 Task: Change the title name "Key Milestones".
Action: Mouse moved to (26, 196)
Screenshot: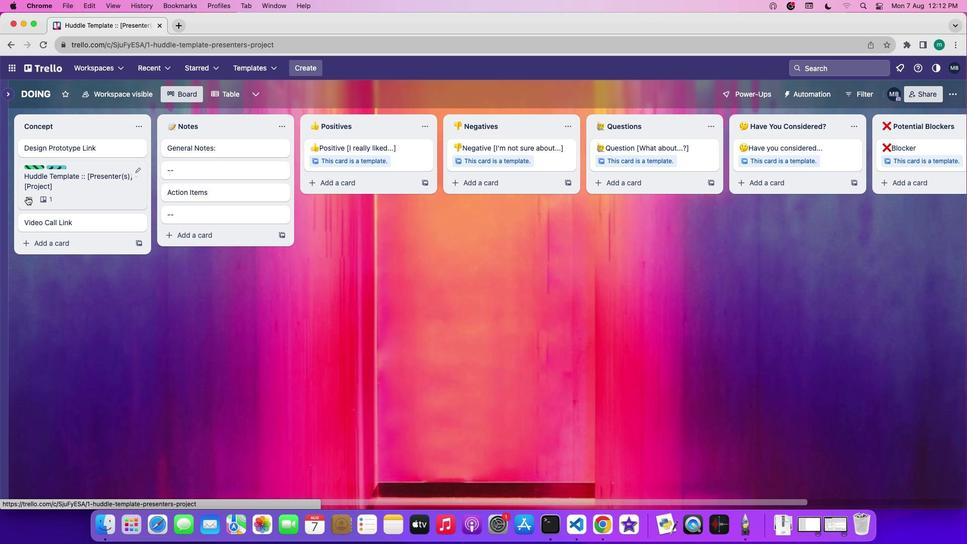 
Action: Mouse pressed left at (26, 196)
Screenshot: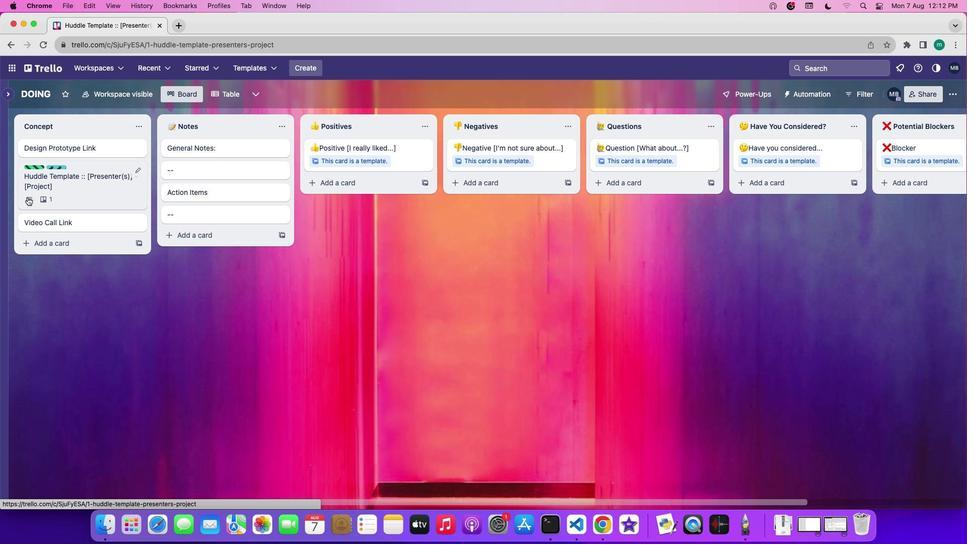 
Action: Mouse moved to (638, 279)
Screenshot: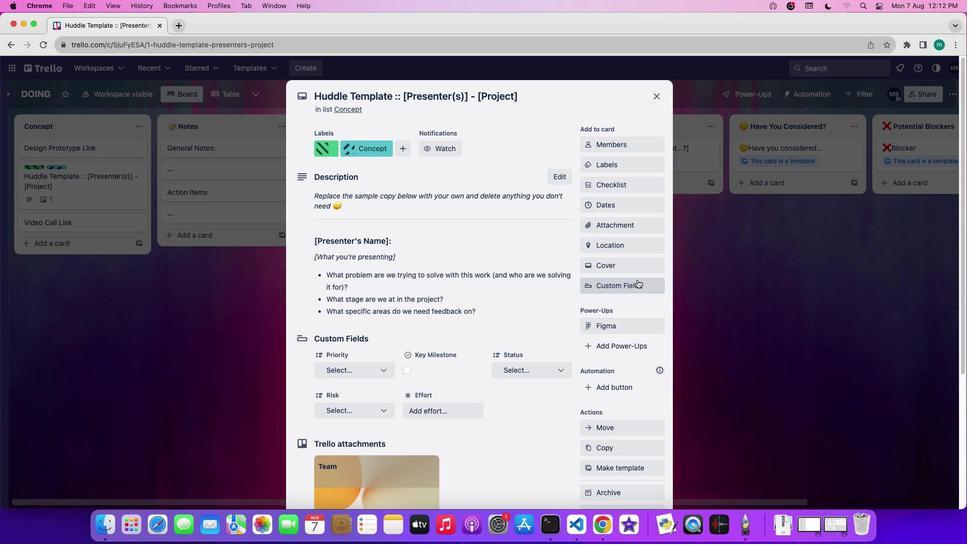 
Action: Mouse pressed left at (638, 279)
Screenshot: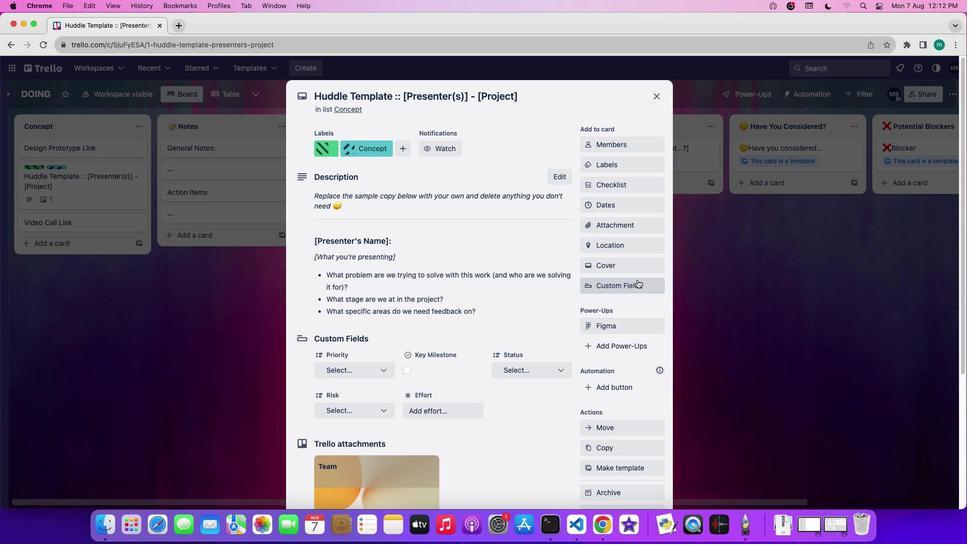 
Action: Mouse moved to (633, 285)
Screenshot: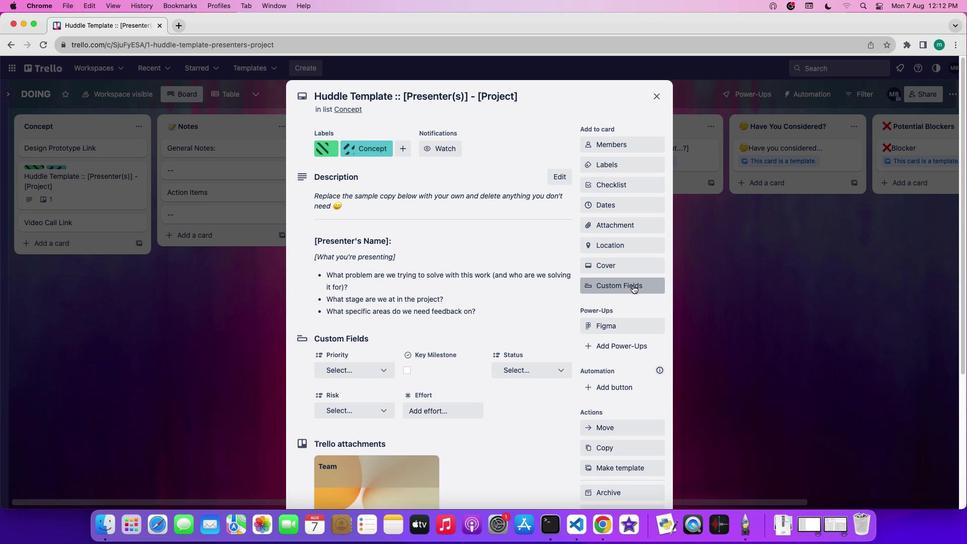 
Action: Mouse pressed left at (633, 285)
Screenshot: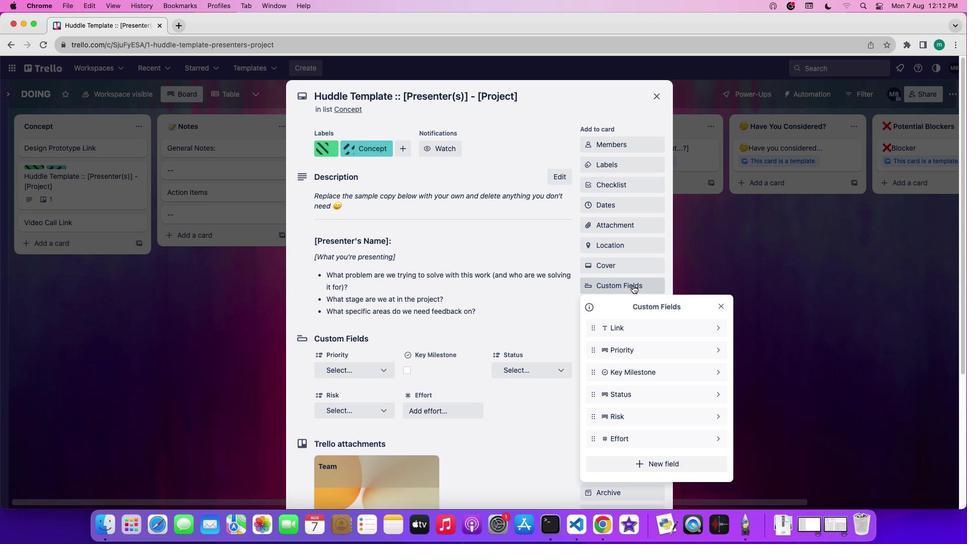 
Action: Mouse moved to (645, 401)
Screenshot: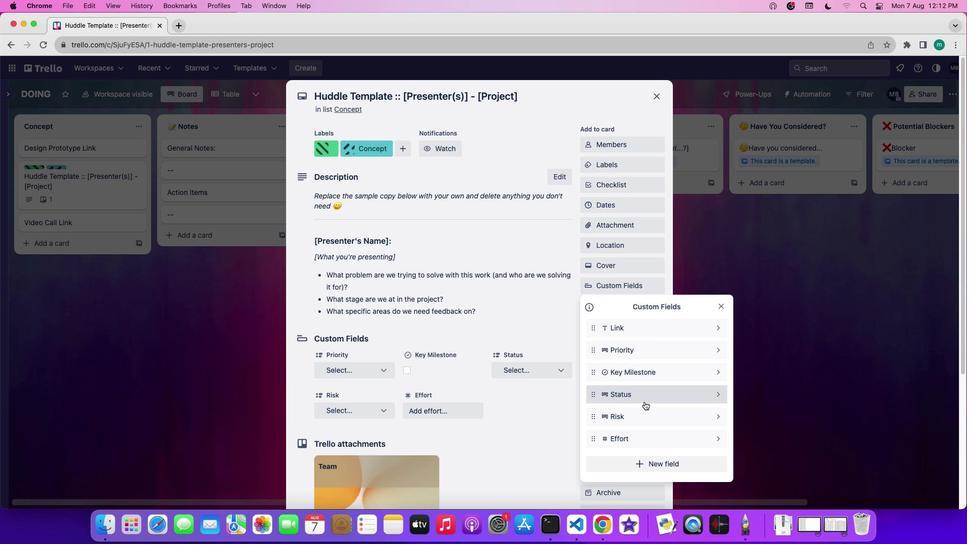 
Action: Mouse pressed left at (645, 401)
Screenshot: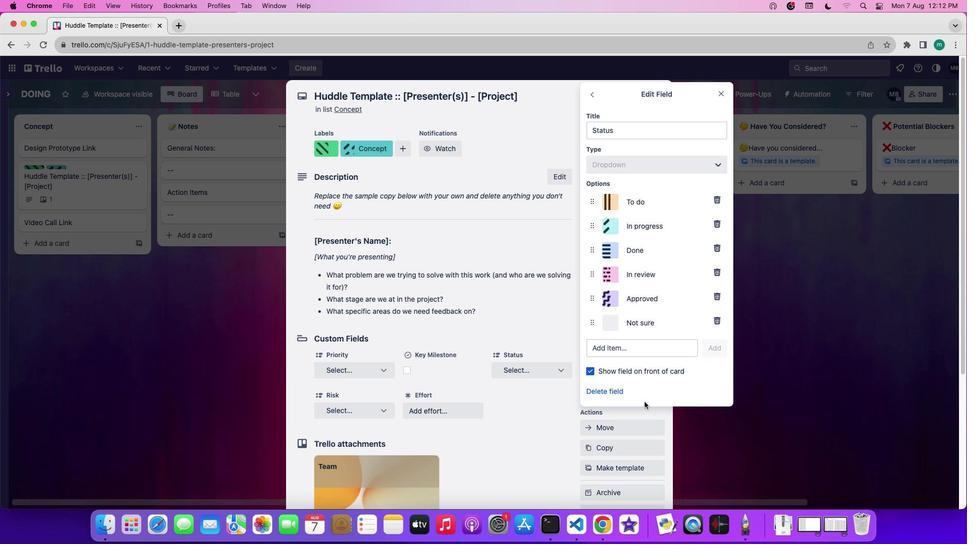 
Action: Mouse moved to (652, 128)
Screenshot: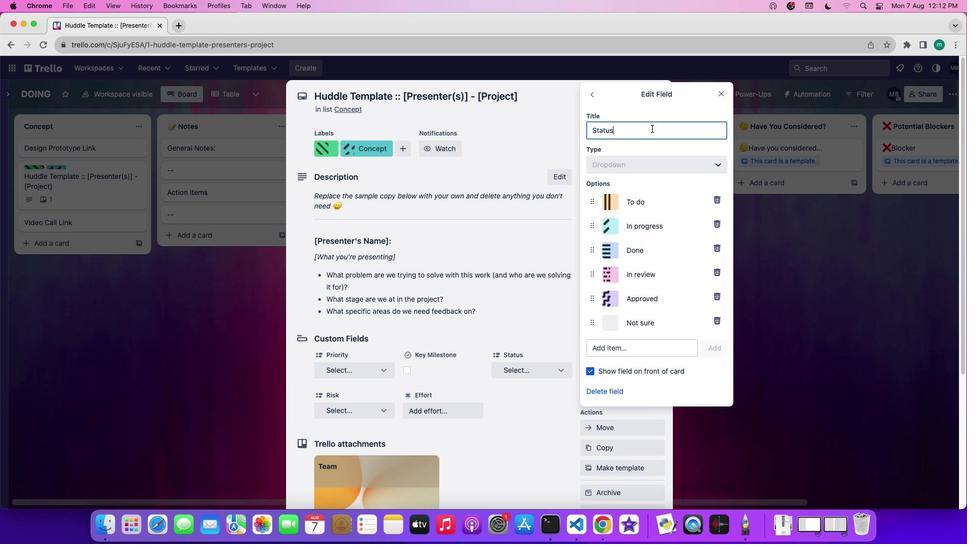 
Action: Mouse pressed left at (652, 128)
Screenshot: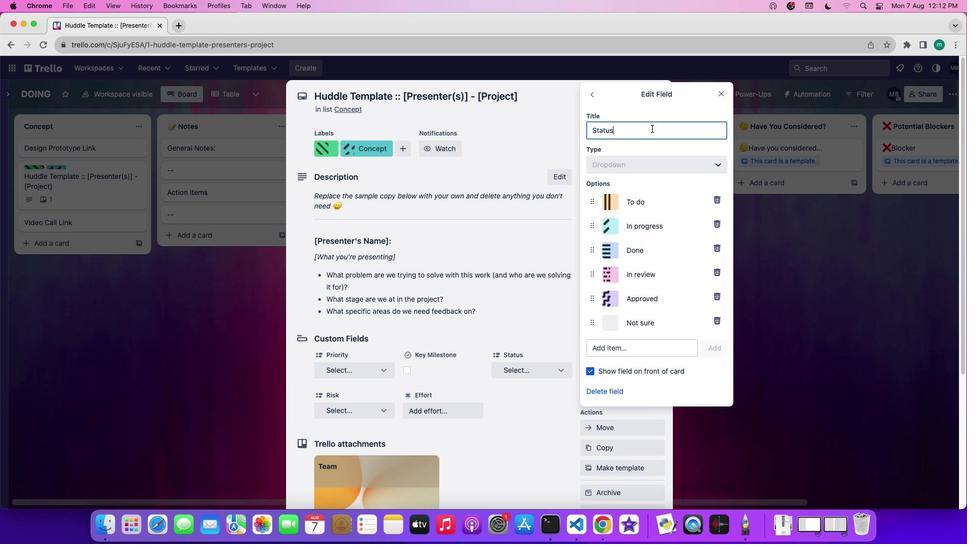 
Action: Key pressed Key.backspaceKey.backspaceKey.backspaceKey.backspaceKey.backspaceKey.backspaceKey.backspaceKey.backspaceKey.backspaceKey.backspaceKey.backspaceKey.backspaceKey.backspaceKey.shift'K''e''y'Key.spaceKey.shift'M''i''l''e''s''t''o''n''e''s'
Screenshot: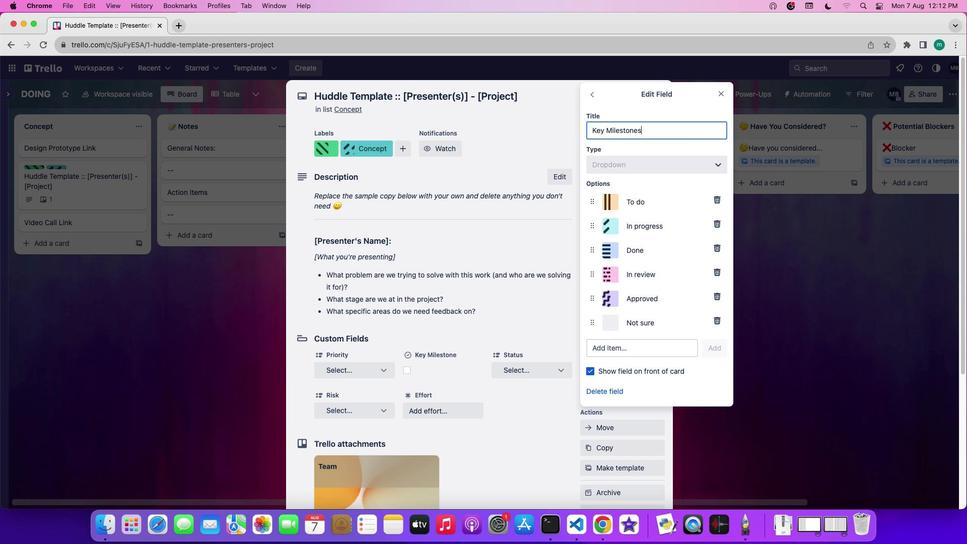 
Action: Mouse moved to (665, 184)
Screenshot: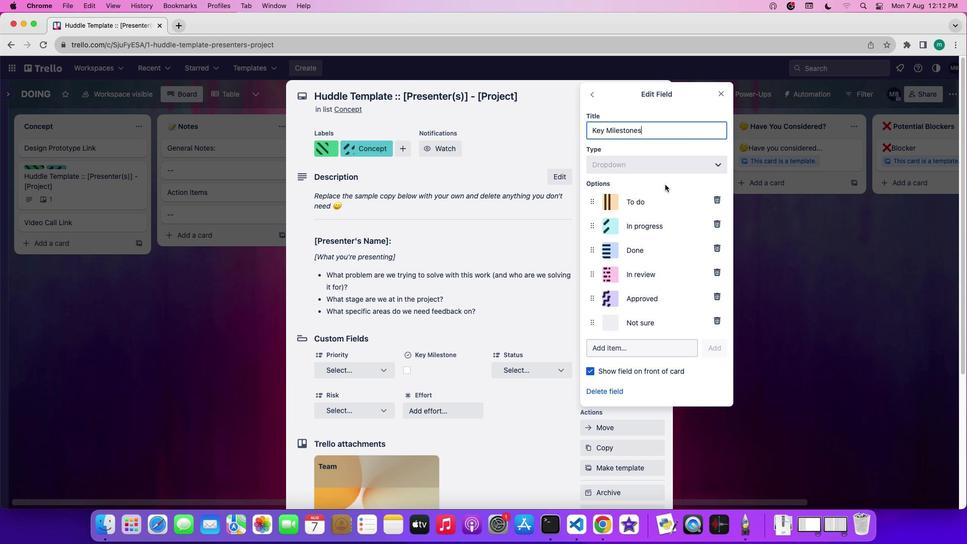 
